 Task: Change the master server IP address to "192.168.1.100".
Action: Mouse moved to (103, 11)
Screenshot: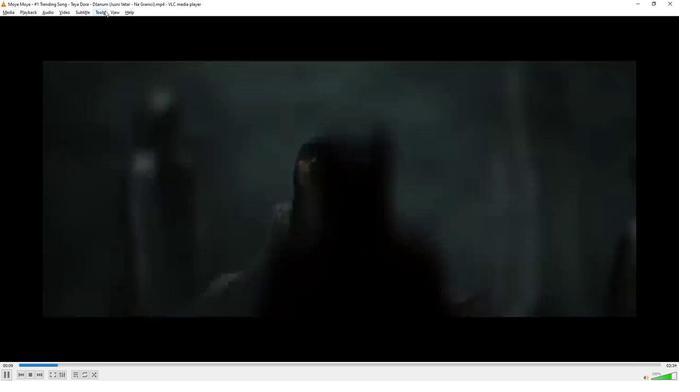 
Action: Mouse pressed left at (103, 11)
Screenshot: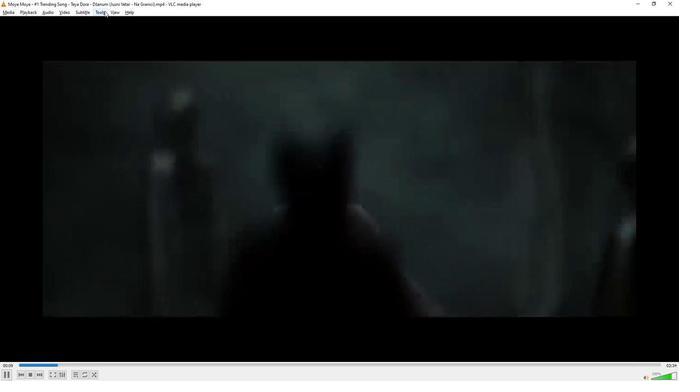 
Action: Mouse moved to (115, 97)
Screenshot: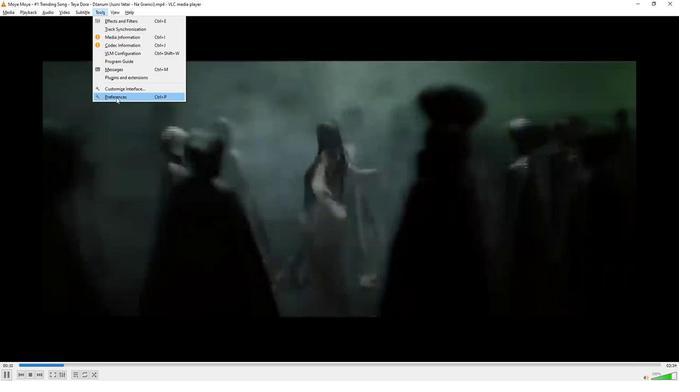 
Action: Mouse pressed left at (115, 97)
Screenshot: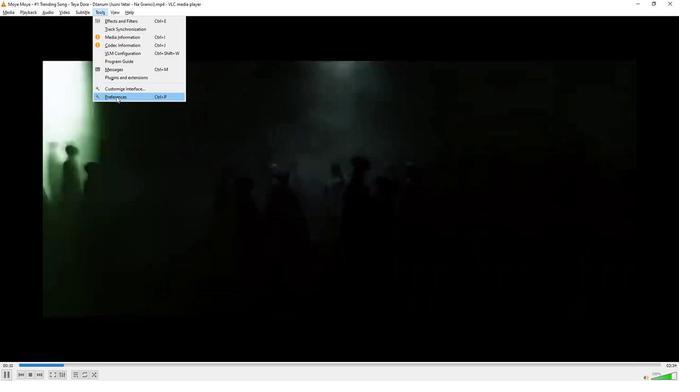
Action: Mouse moved to (193, 294)
Screenshot: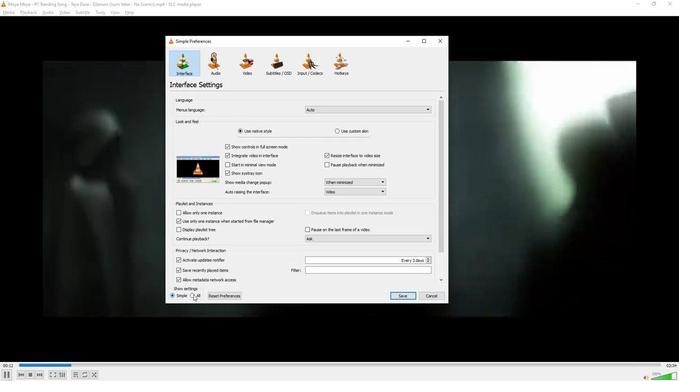
Action: Mouse pressed left at (193, 294)
Screenshot: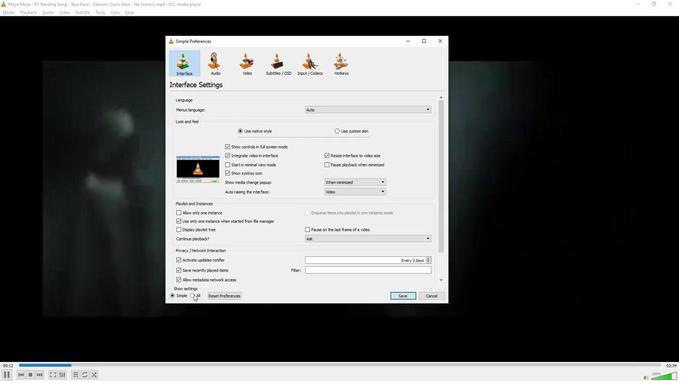 
Action: Mouse moved to (201, 106)
Screenshot: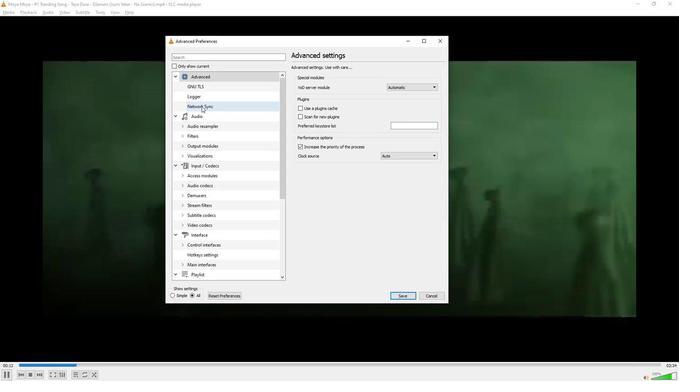 
Action: Mouse pressed left at (201, 106)
Screenshot: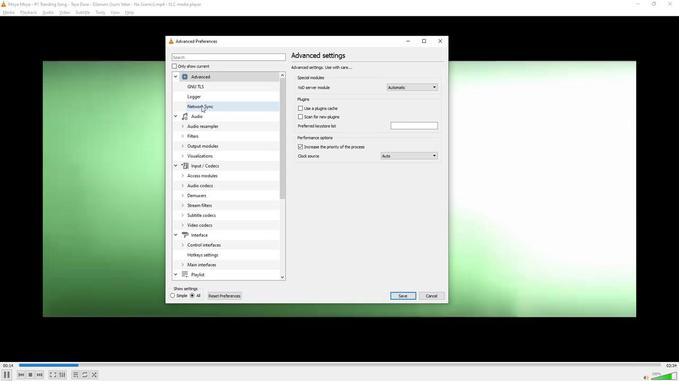 
Action: Mouse moved to (402, 88)
Screenshot: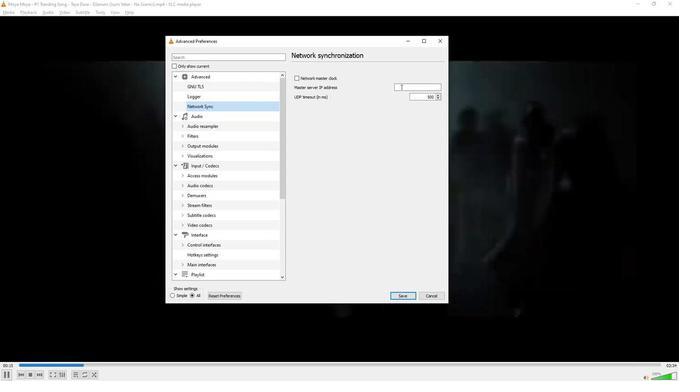 
Action: Mouse pressed left at (402, 88)
Screenshot: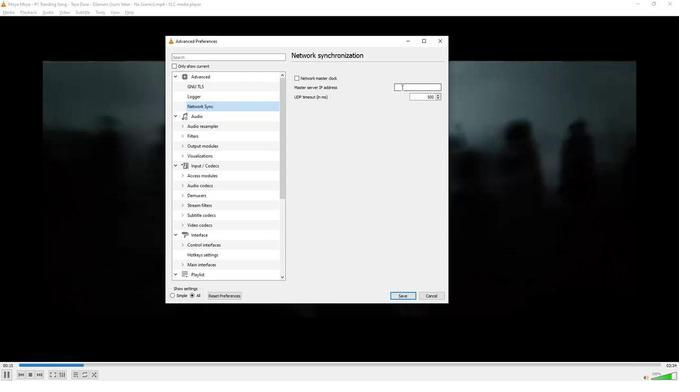 
Action: Mouse moved to (402, 88)
Screenshot: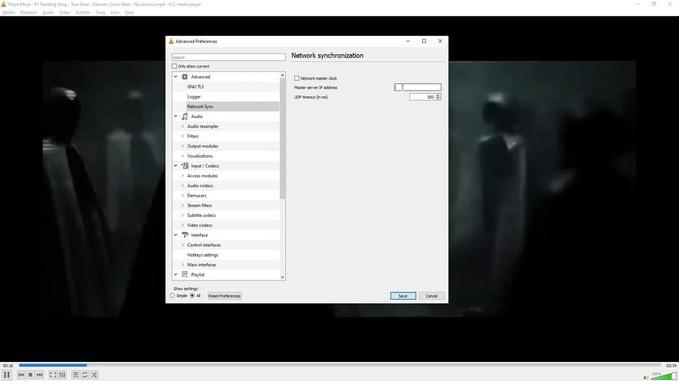 
Action: Key pressed 192.168.1.100
Screenshot: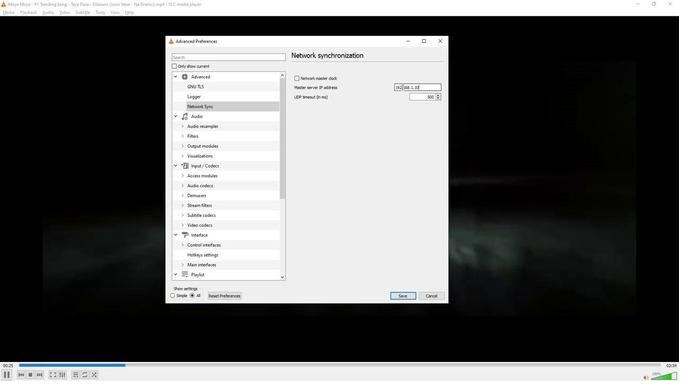 
Action: Mouse moved to (378, 152)
Screenshot: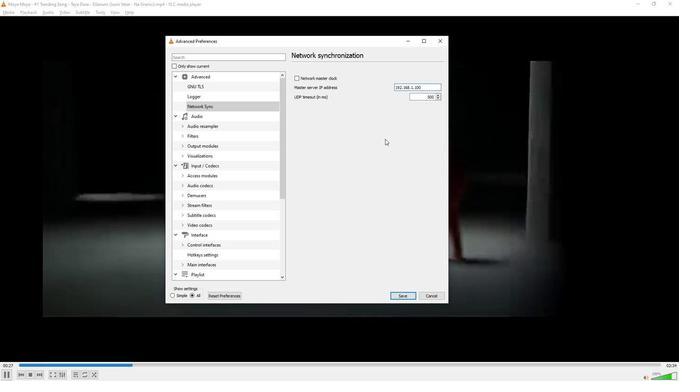 
